 Task: Create a due date automation trigger when advanced on, on the monday after a card is due add content with an empty description at 11:00 AM.
Action: Mouse moved to (813, 245)
Screenshot: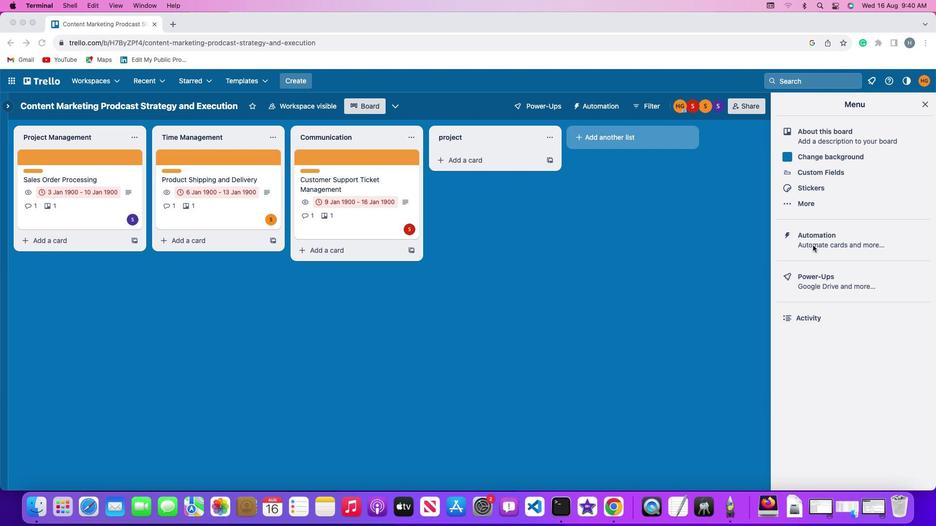 
Action: Mouse pressed left at (813, 245)
Screenshot: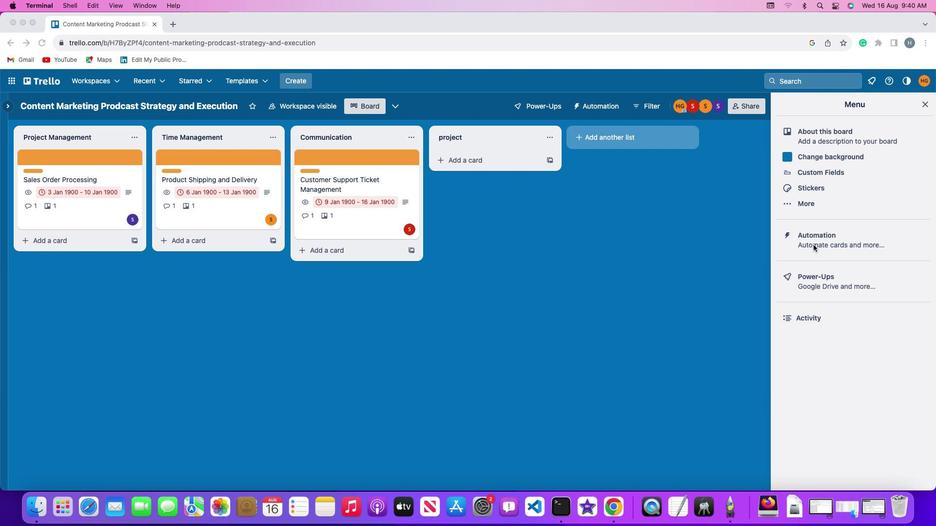
Action: Mouse pressed left at (813, 245)
Screenshot: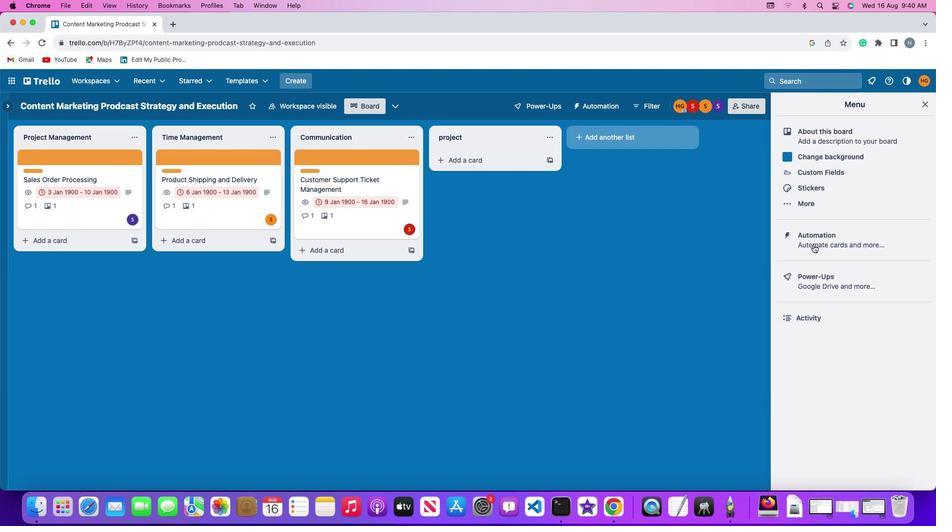 
Action: Mouse moved to (63, 228)
Screenshot: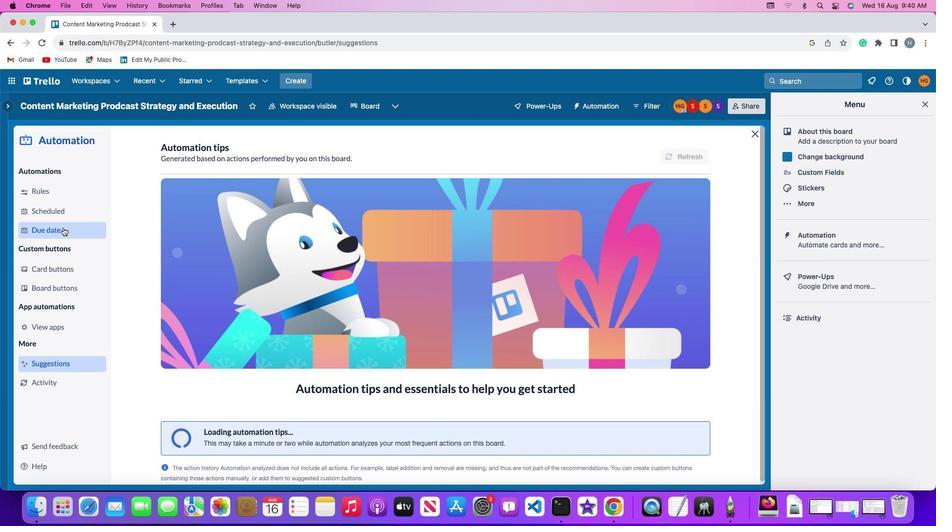 
Action: Mouse pressed left at (63, 228)
Screenshot: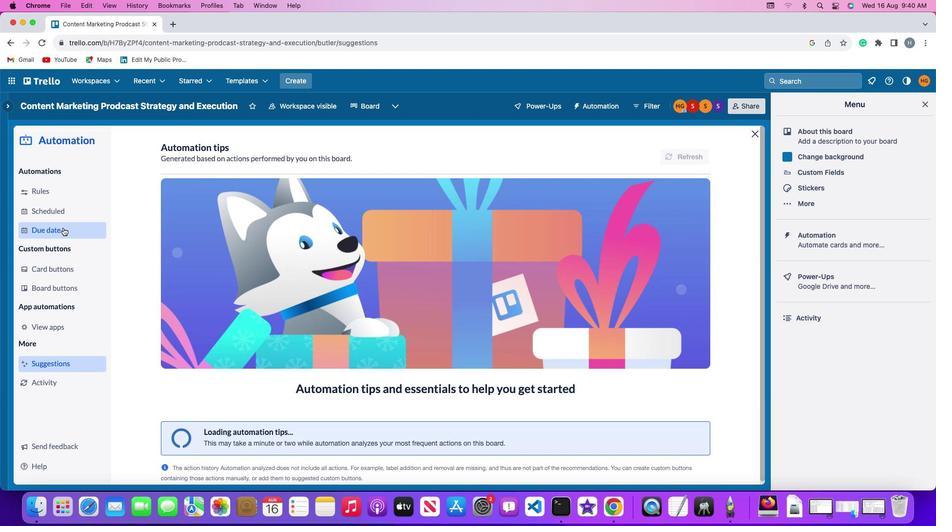 
Action: Mouse moved to (638, 151)
Screenshot: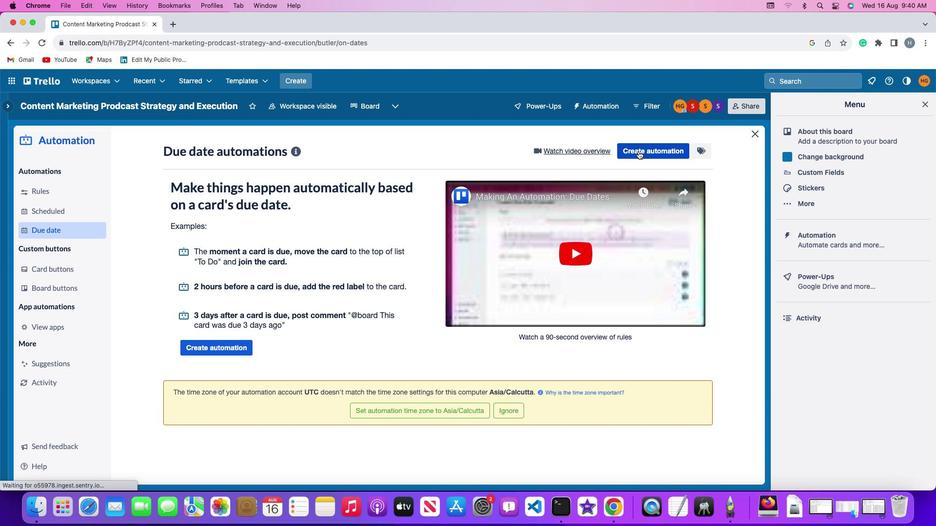 
Action: Mouse pressed left at (638, 151)
Screenshot: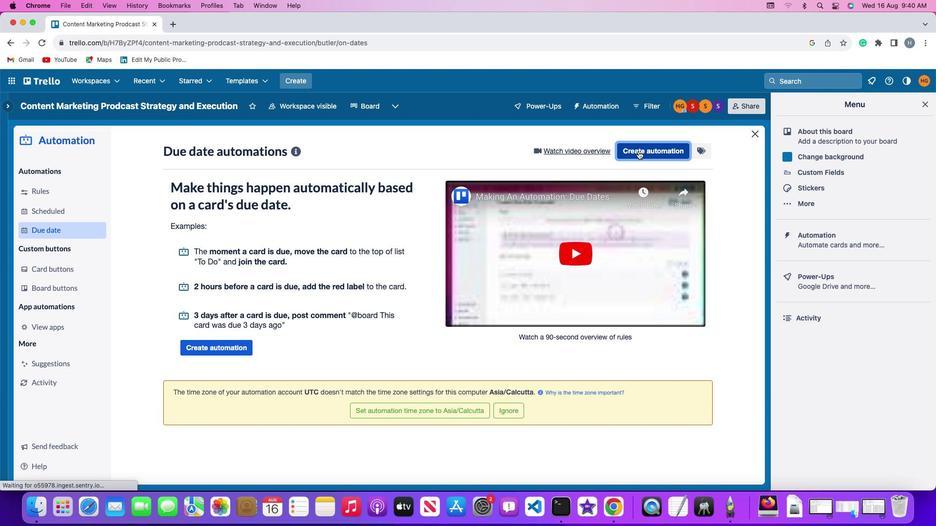 
Action: Mouse moved to (182, 245)
Screenshot: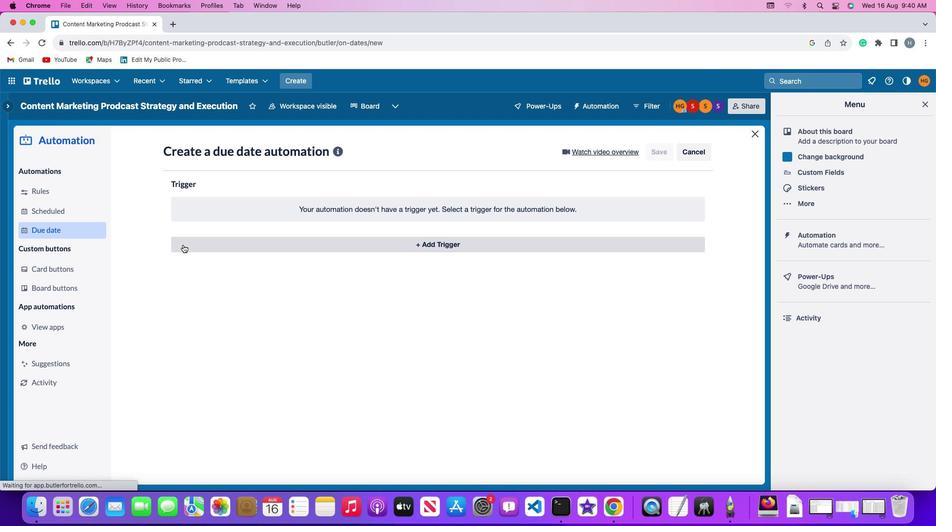 
Action: Mouse pressed left at (182, 245)
Screenshot: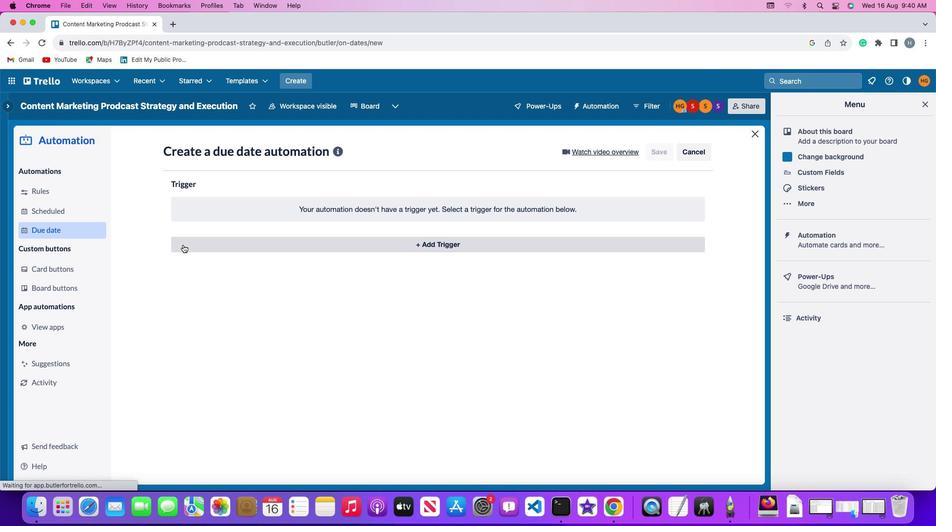 
Action: Mouse moved to (220, 427)
Screenshot: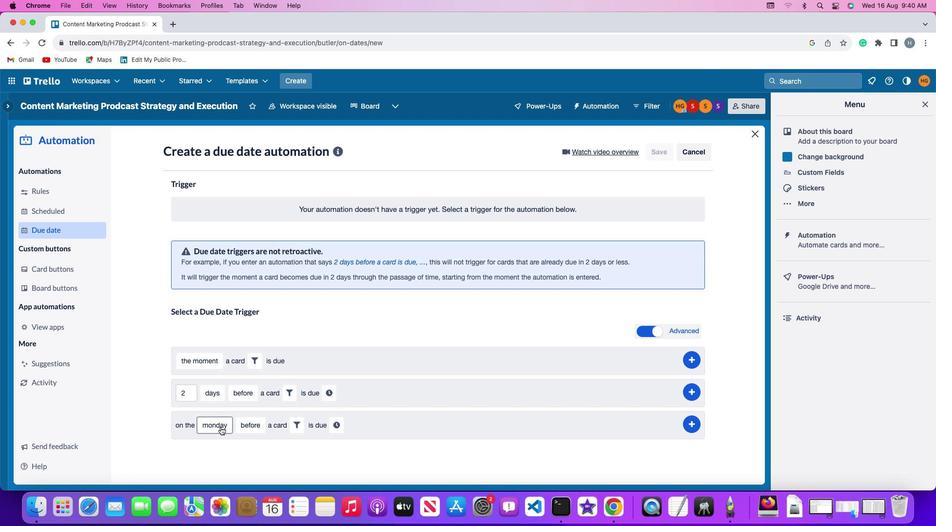 
Action: Mouse pressed left at (220, 427)
Screenshot: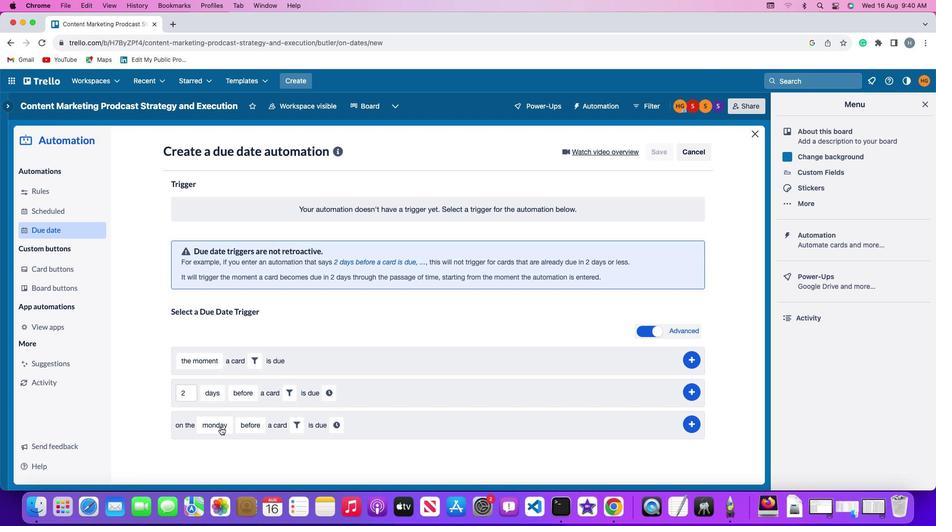 
Action: Mouse moved to (227, 287)
Screenshot: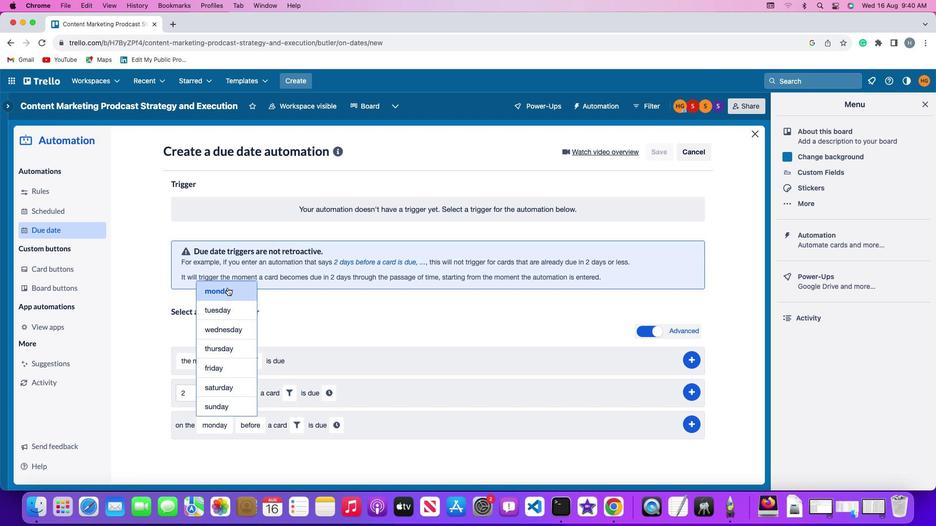
Action: Mouse pressed left at (227, 287)
Screenshot: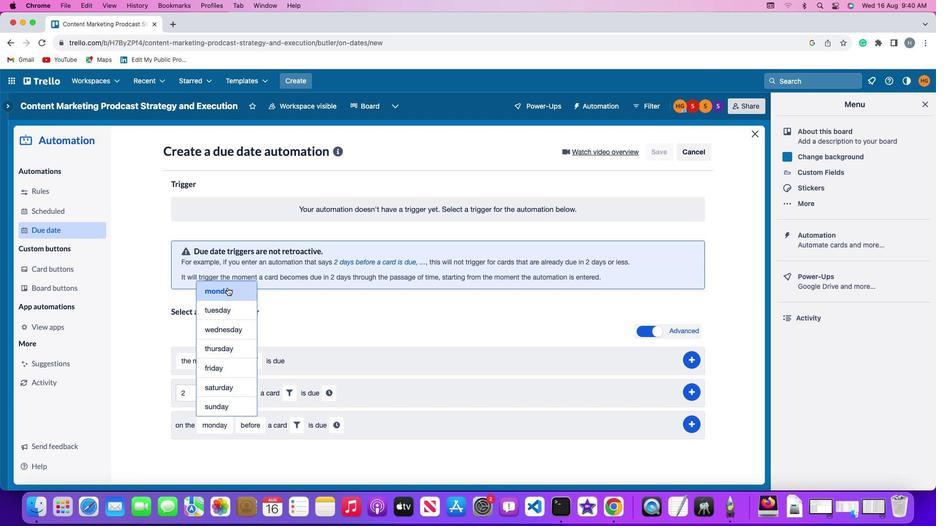 
Action: Mouse moved to (250, 425)
Screenshot: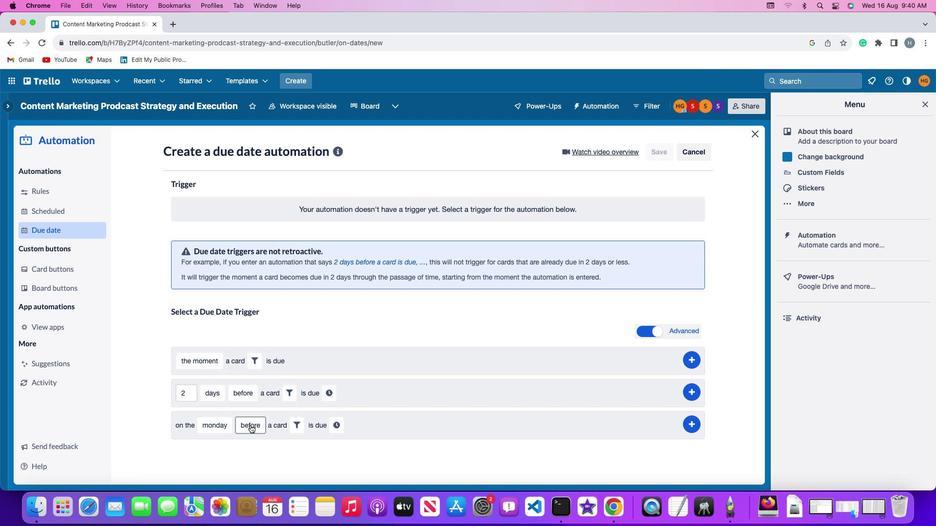 
Action: Mouse pressed left at (250, 425)
Screenshot: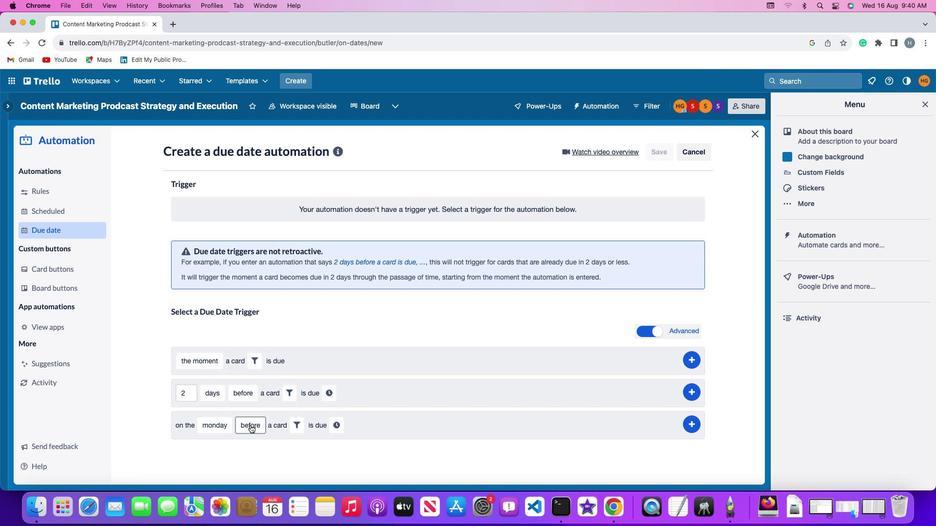 
Action: Mouse moved to (260, 367)
Screenshot: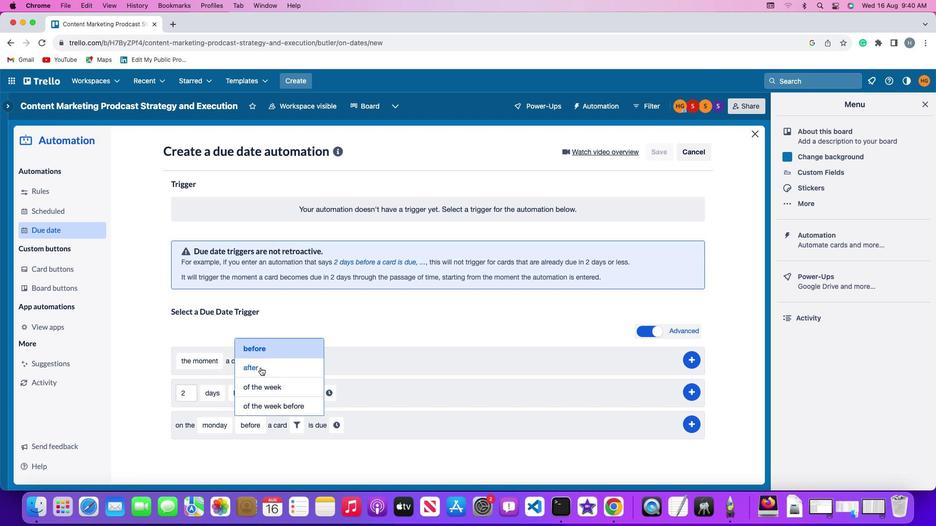
Action: Mouse pressed left at (260, 367)
Screenshot: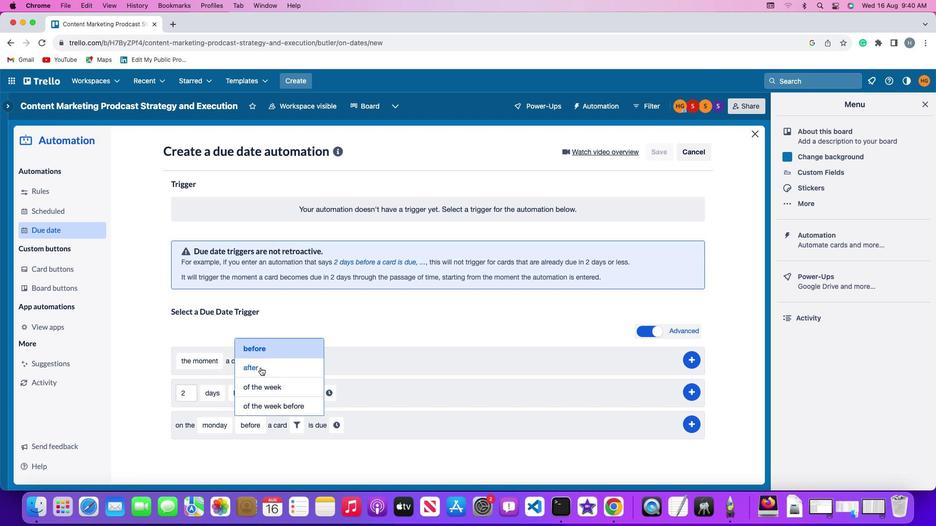 
Action: Mouse moved to (293, 428)
Screenshot: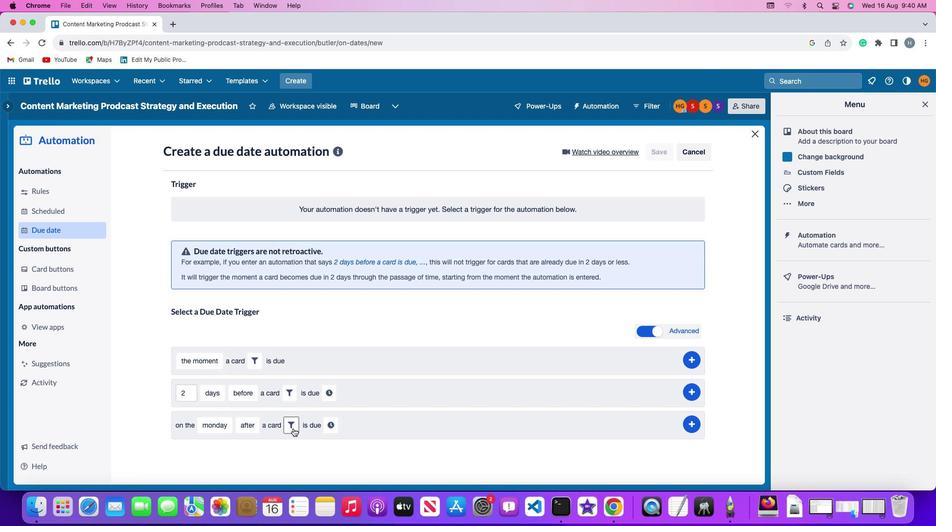 
Action: Mouse pressed left at (293, 428)
Screenshot: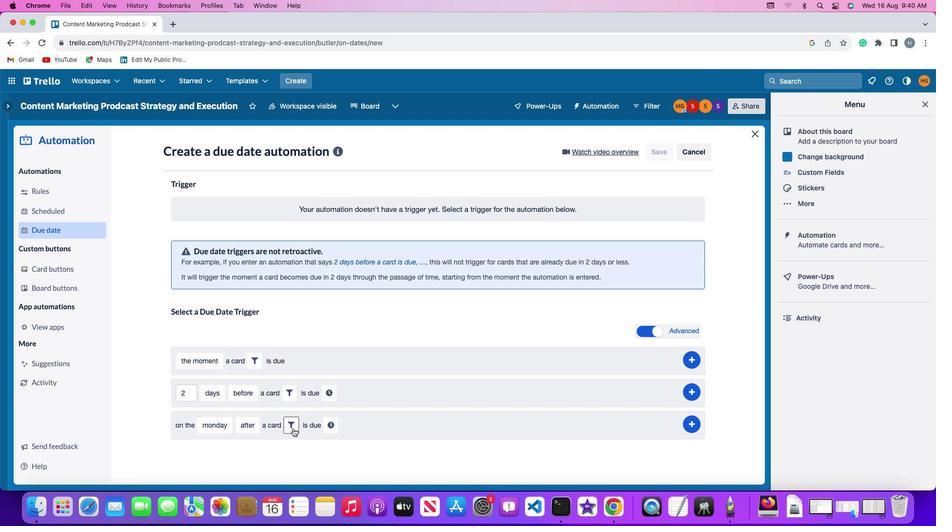 
Action: Mouse moved to (421, 456)
Screenshot: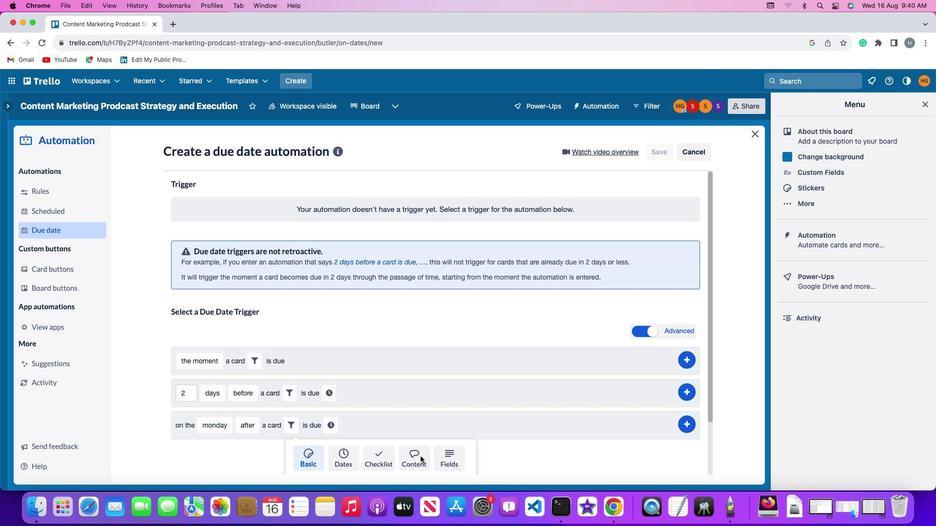 
Action: Mouse pressed left at (421, 456)
Screenshot: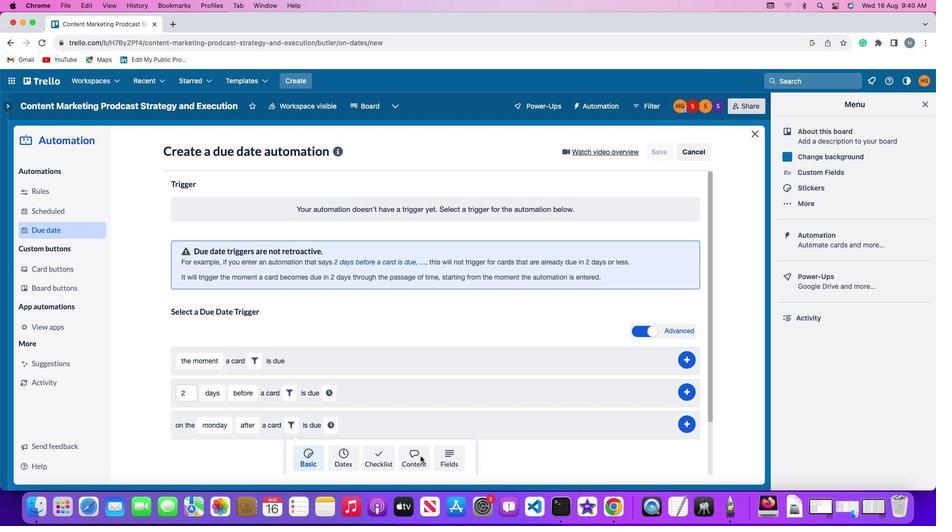 
Action: Mouse moved to (252, 454)
Screenshot: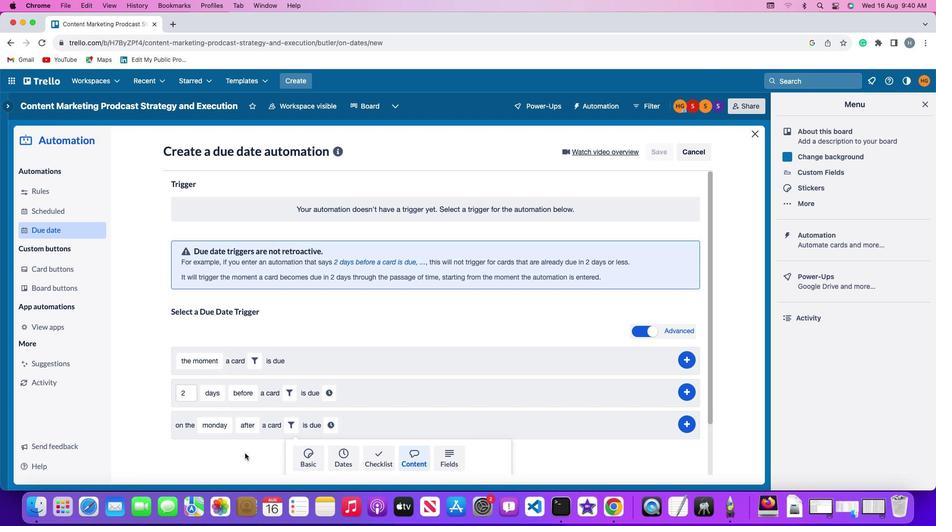 
Action: Mouse scrolled (252, 454) with delta (0, 0)
Screenshot: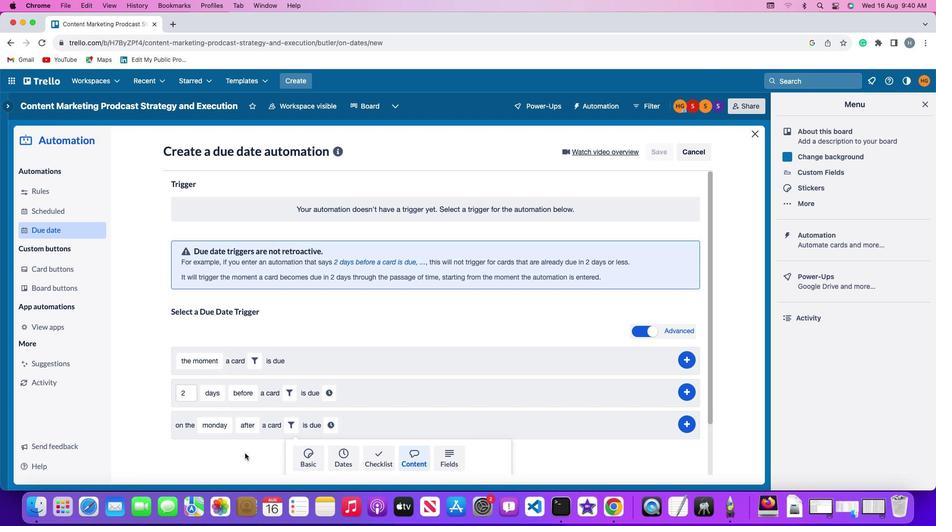 
Action: Mouse moved to (250, 454)
Screenshot: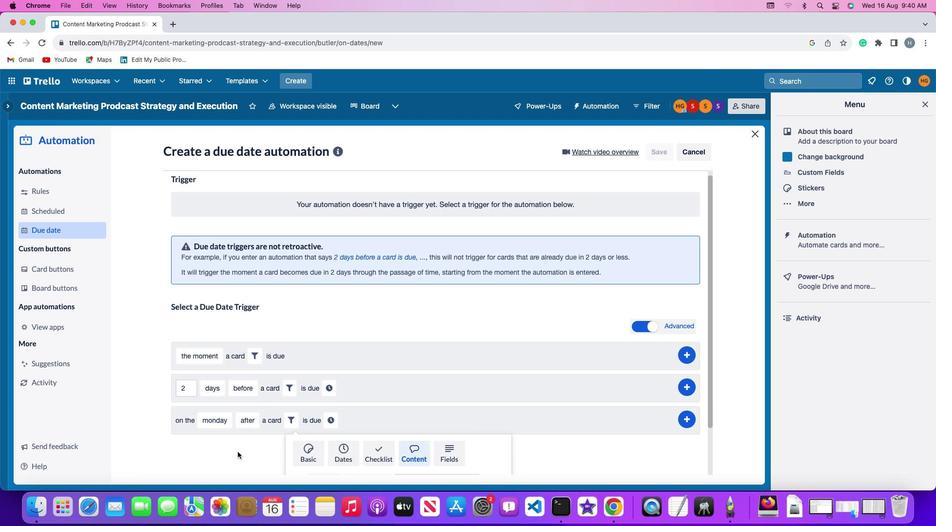 
Action: Mouse scrolled (250, 454) with delta (0, 0)
Screenshot: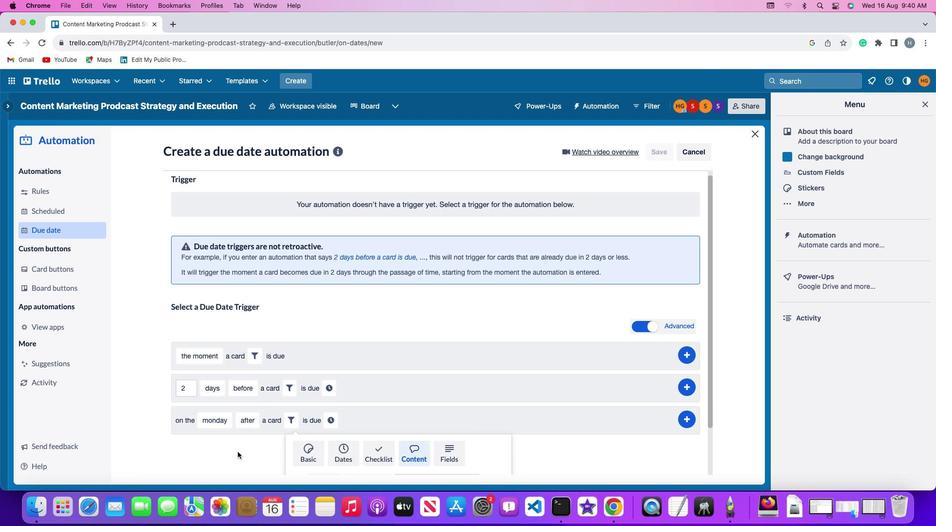 
Action: Mouse moved to (246, 453)
Screenshot: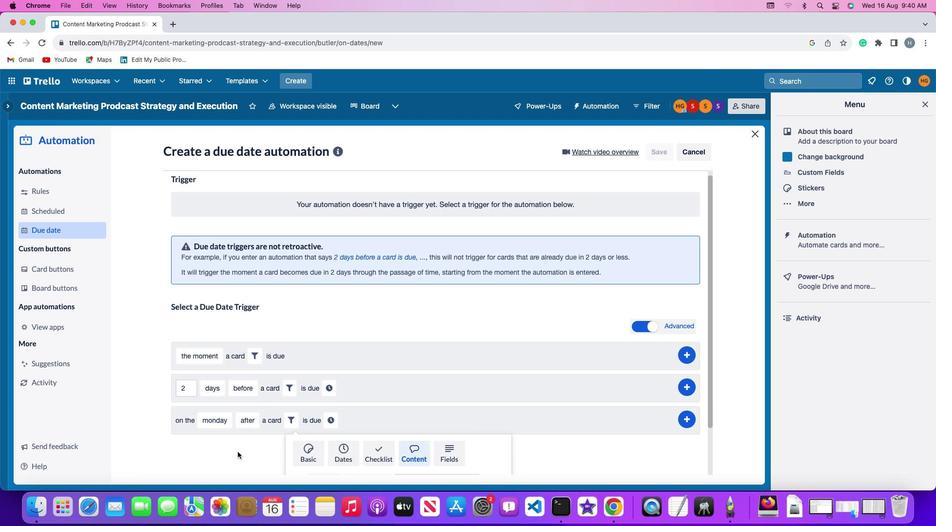 
Action: Mouse scrolled (246, 453) with delta (0, 0)
Screenshot: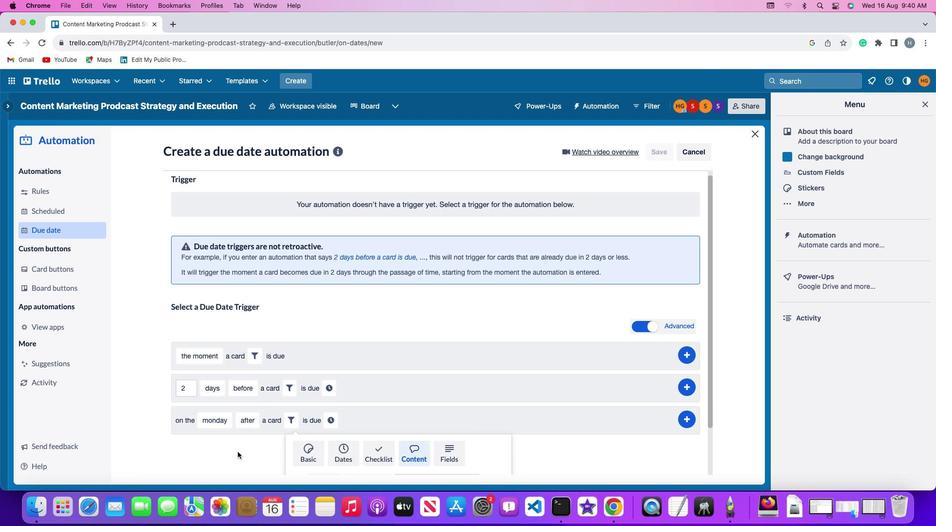 
Action: Mouse moved to (236, 452)
Screenshot: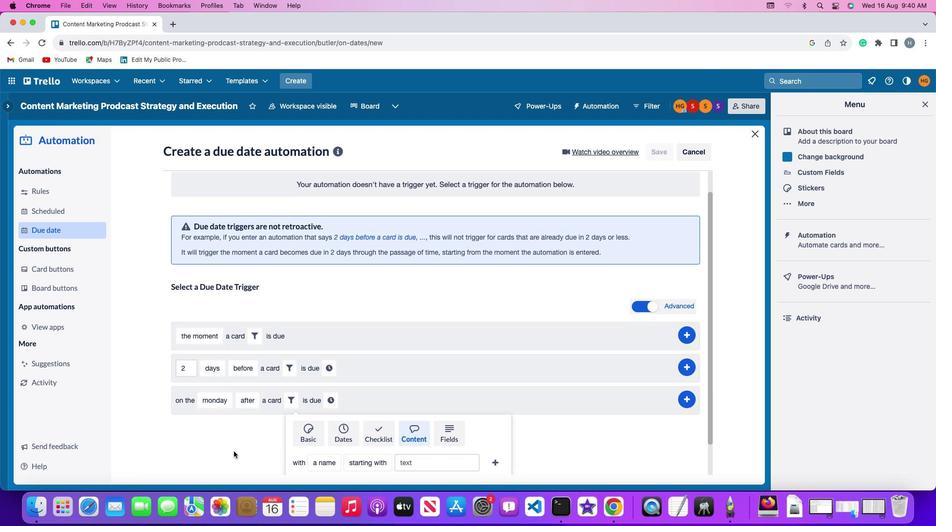 
Action: Mouse scrolled (236, 452) with delta (0, -1)
Screenshot: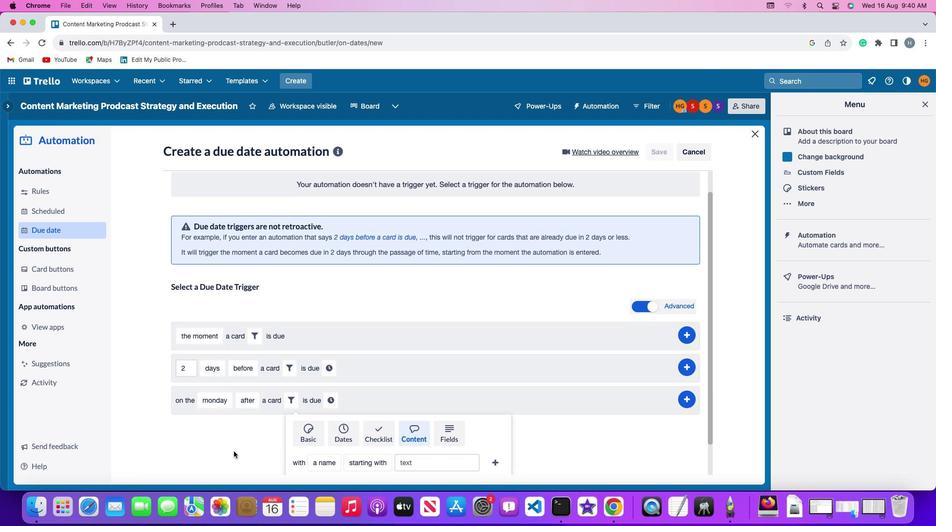 
Action: Mouse moved to (232, 451)
Screenshot: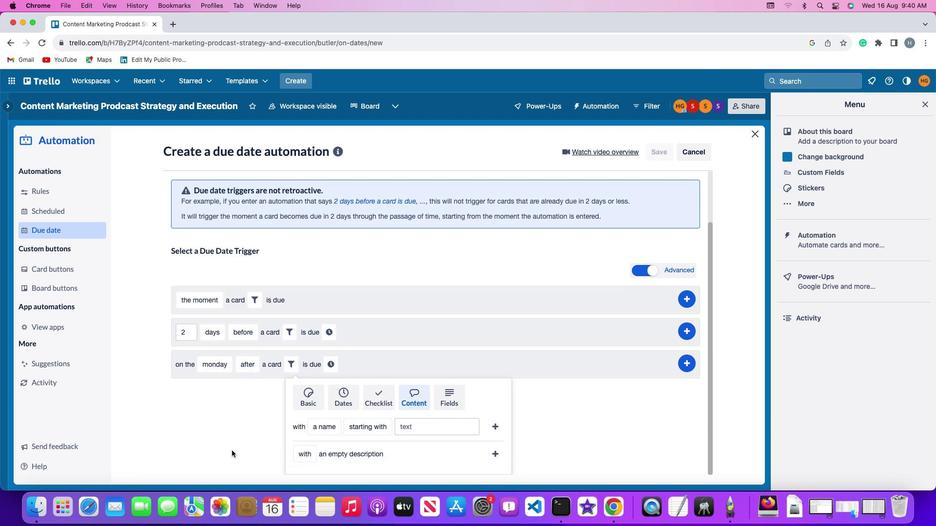 
Action: Mouse scrolled (232, 451) with delta (0, 0)
Screenshot: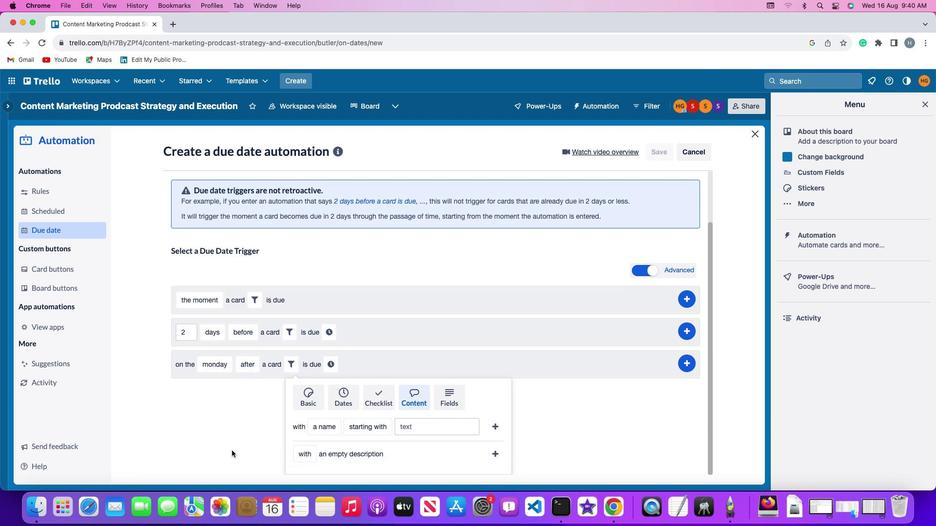 
Action: Mouse scrolled (232, 451) with delta (0, 0)
Screenshot: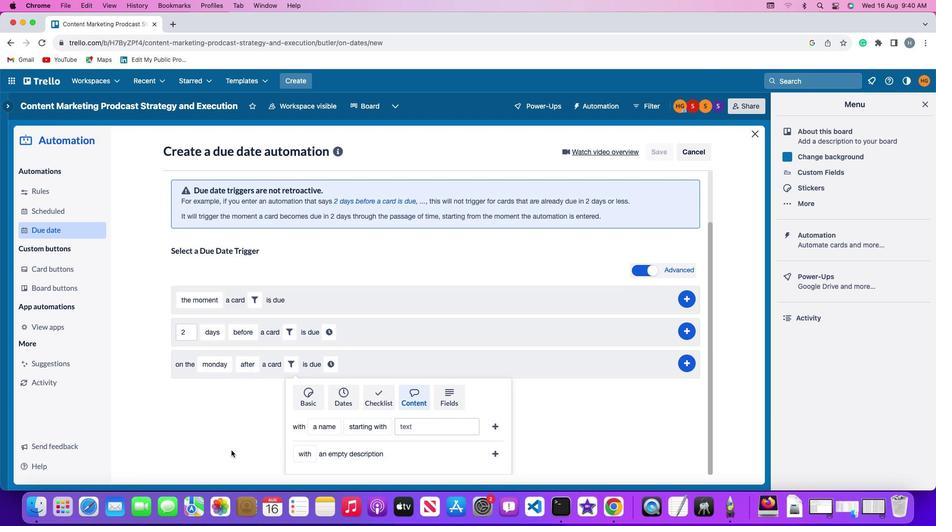 
Action: Mouse moved to (231, 451)
Screenshot: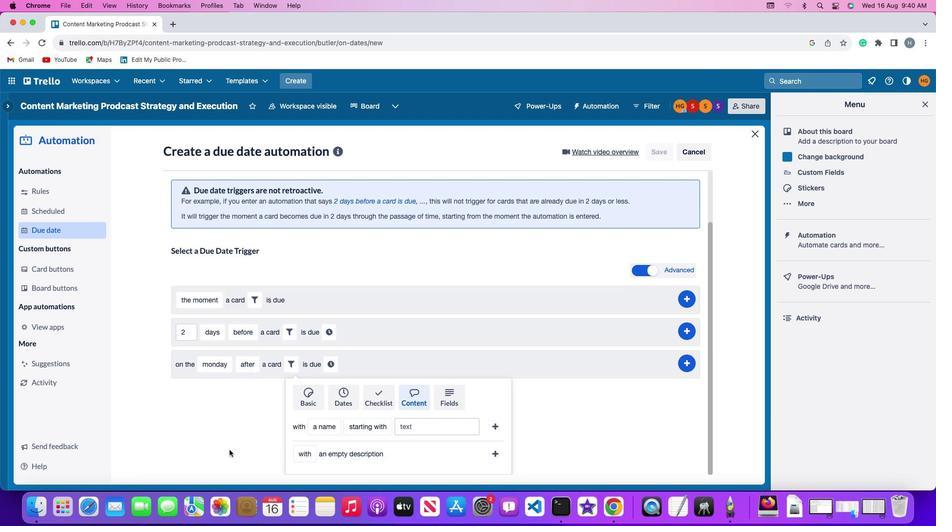 
Action: Mouse scrolled (231, 451) with delta (0, 0)
Screenshot: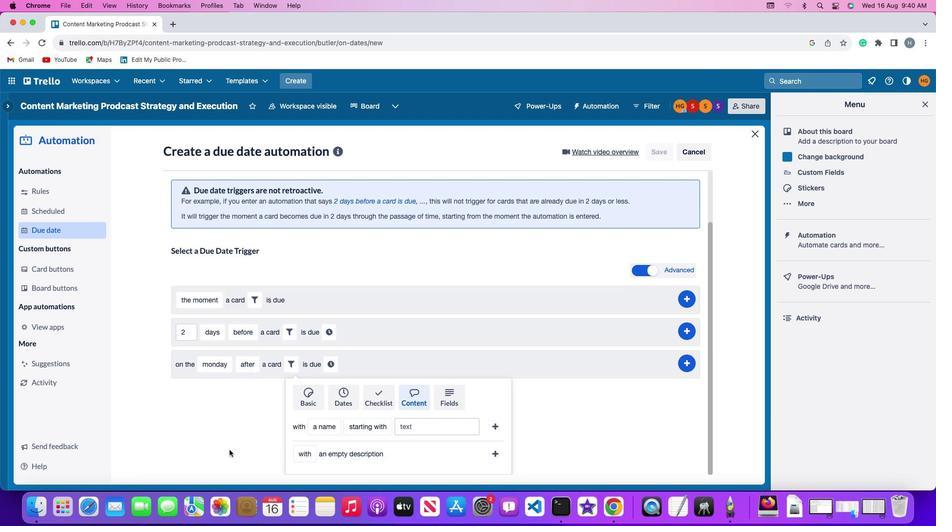 
Action: Mouse moved to (304, 457)
Screenshot: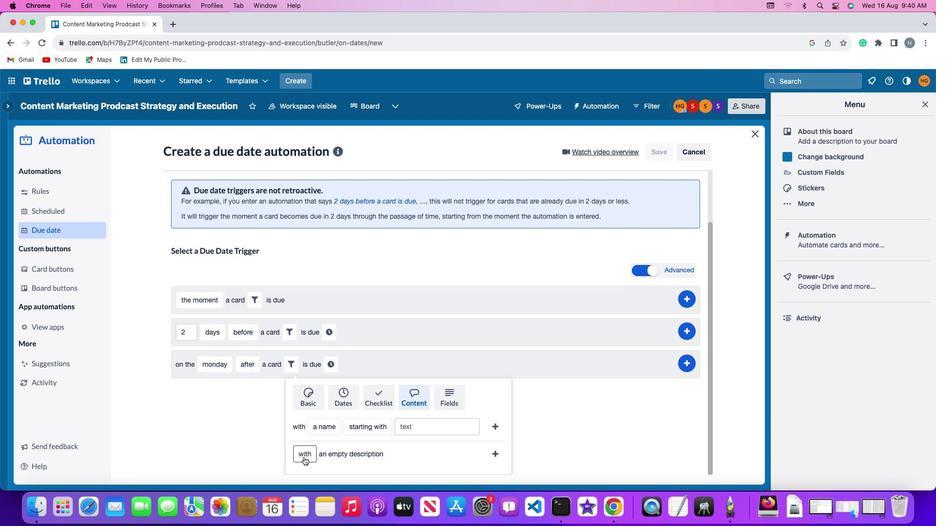 
Action: Mouse pressed left at (304, 457)
Screenshot: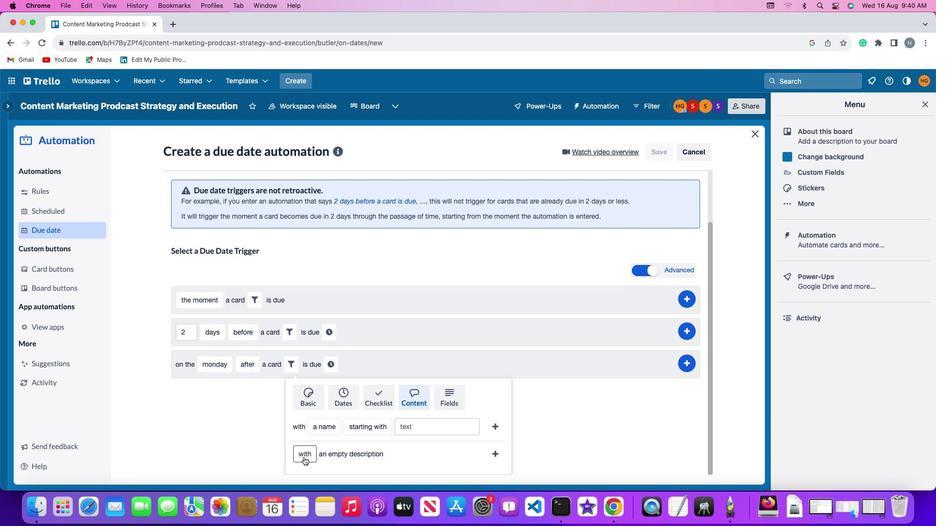 
Action: Mouse moved to (310, 416)
Screenshot: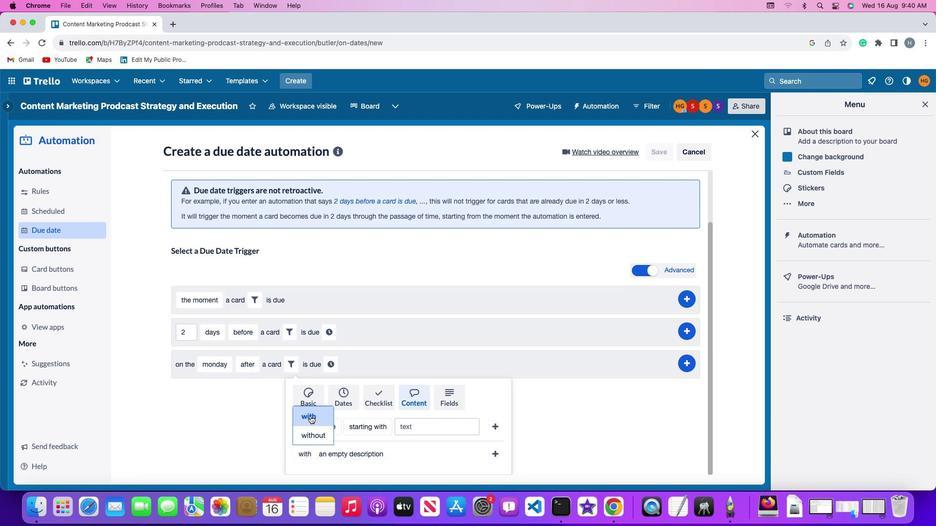 
Action: Mouse pressed left at (310, 416)
Screenshot: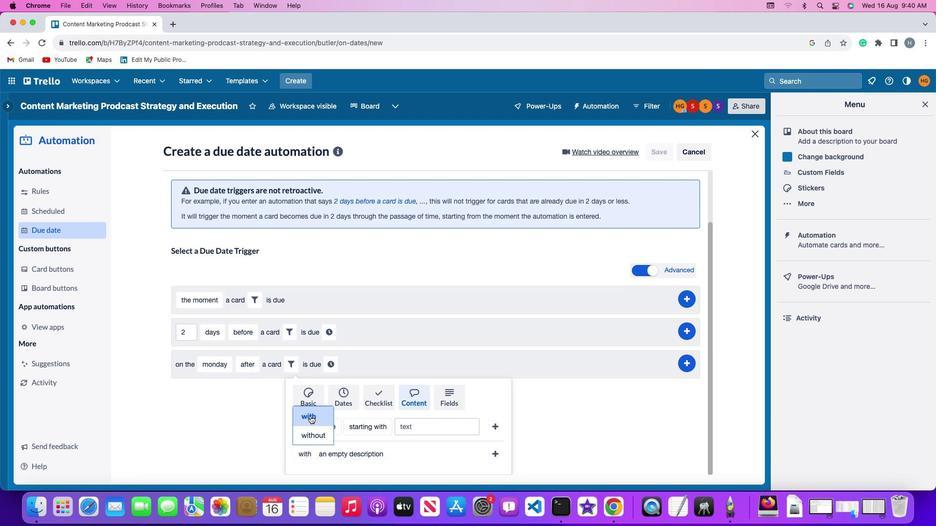 
Action: Mouse moved to (499, 452)
Screenshot: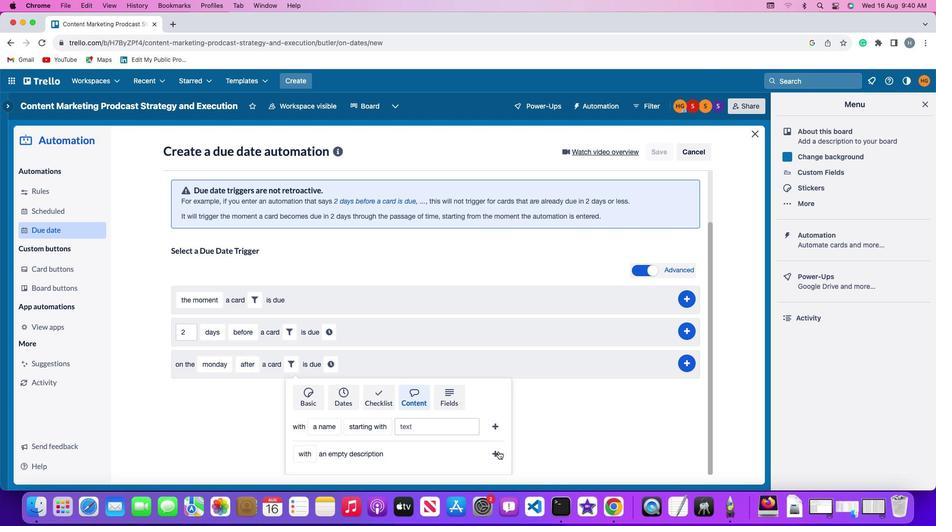 
Action: Mouse pressed left at (499, 452)
Screenshot: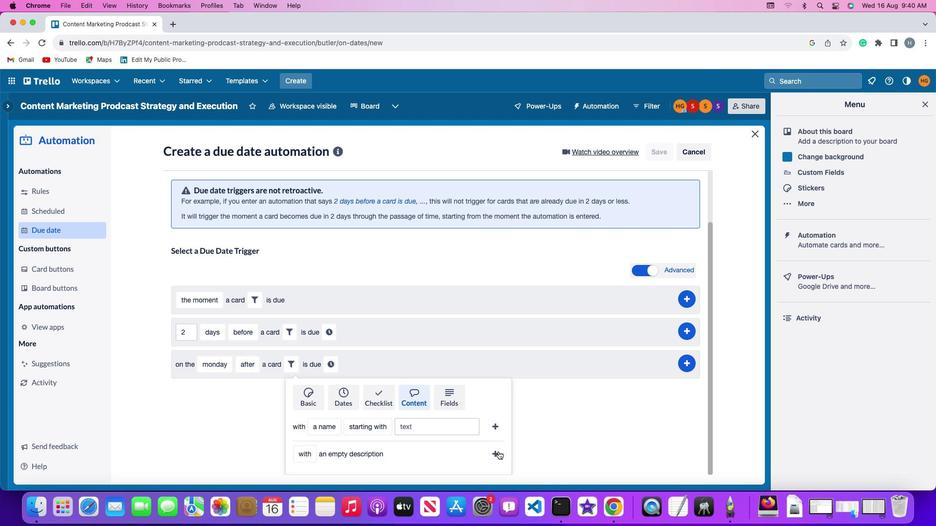 
Action: Mouse moved to (431, 424)
Screenshot: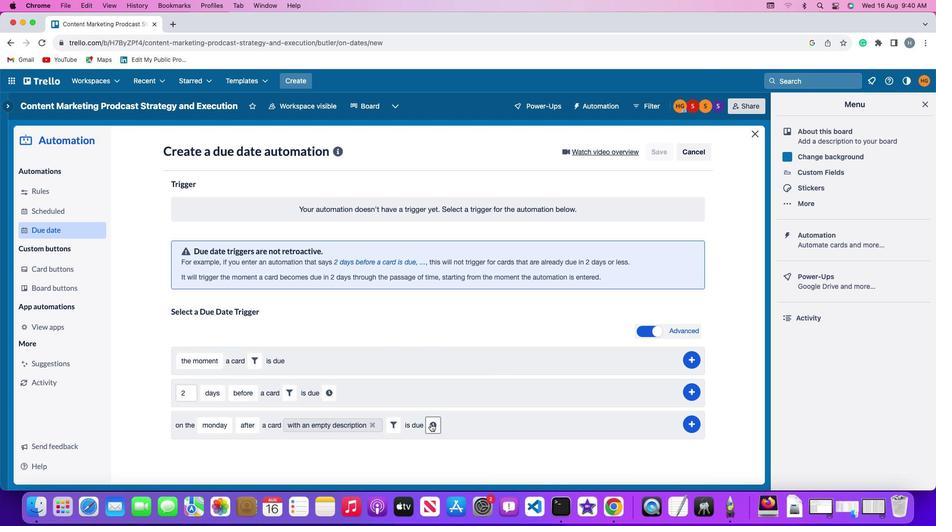 
Action: Mouse pressed left at (431, 424)
Screenshot: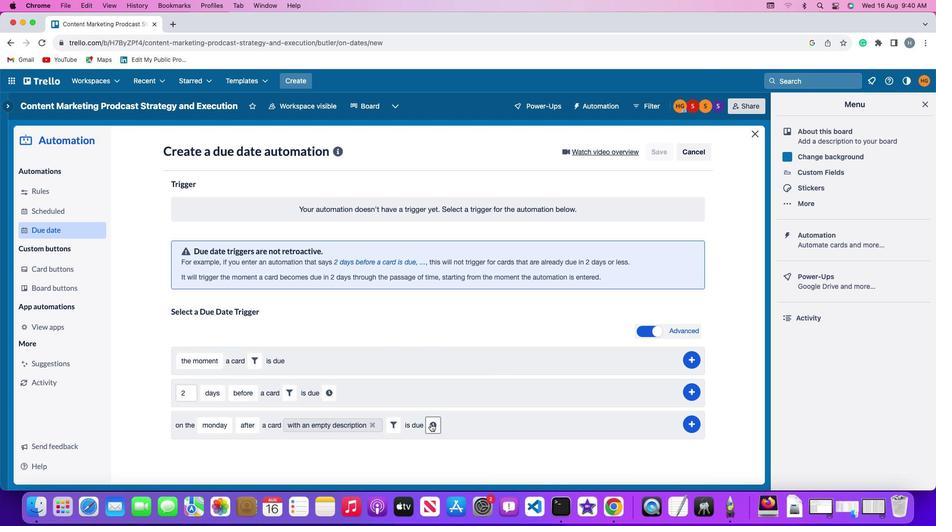 
Action: Mouse moved to (455, 428)
Screenshot: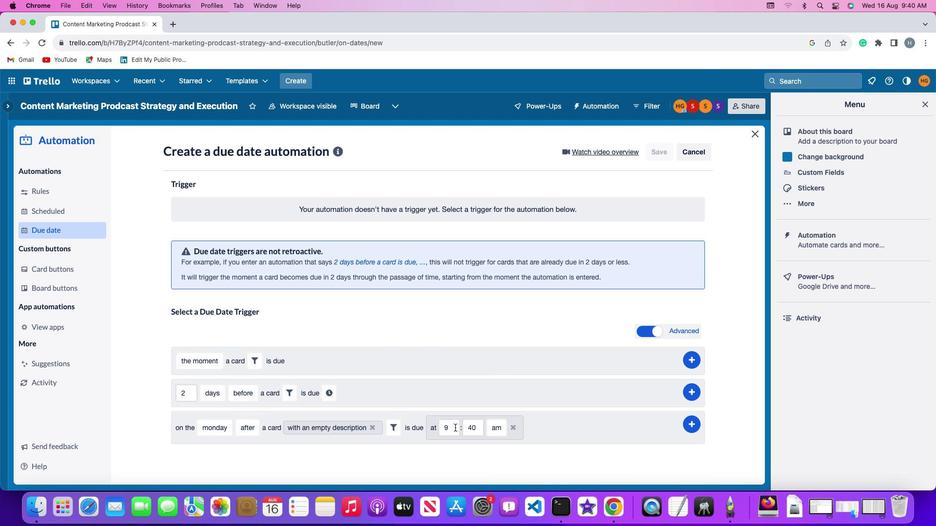 
Action: Mouse pressed left at (455, 428)
Screenshot: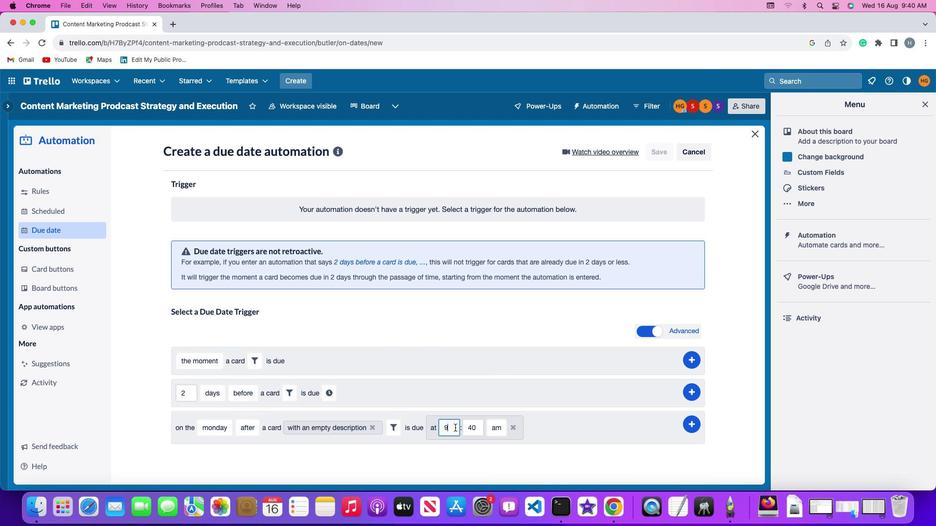 
Action: Key pressed Key.backspace'1'
Screenshot: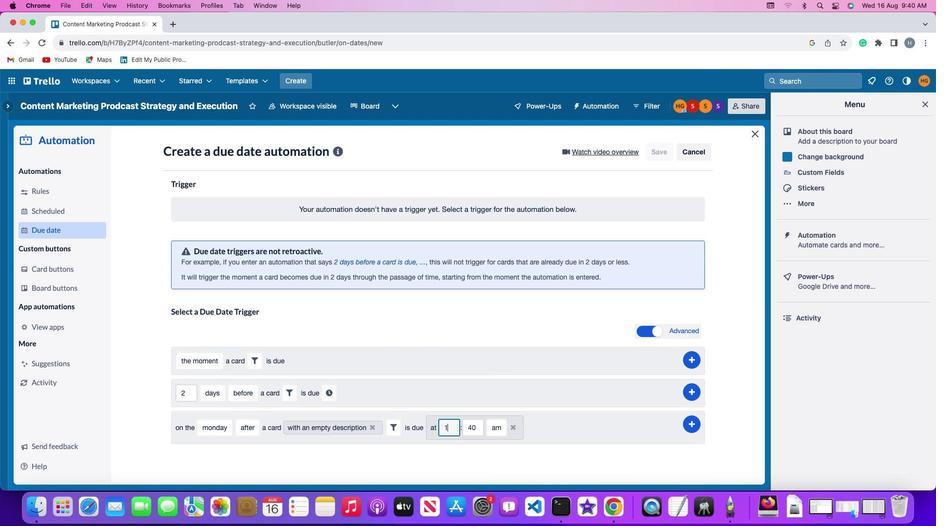 
Action: Mouse moved to (455, 428)
Screenshot: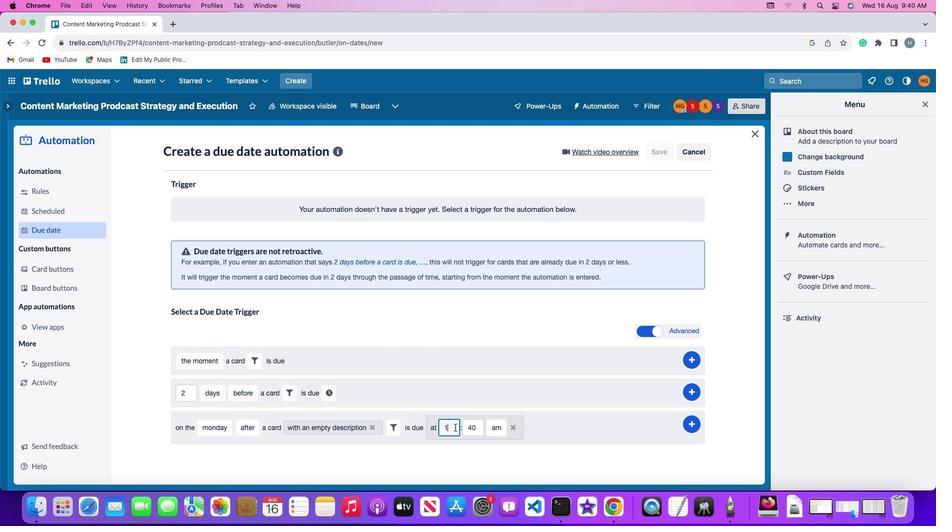 
Action: Key pressed '1'
Screenshot: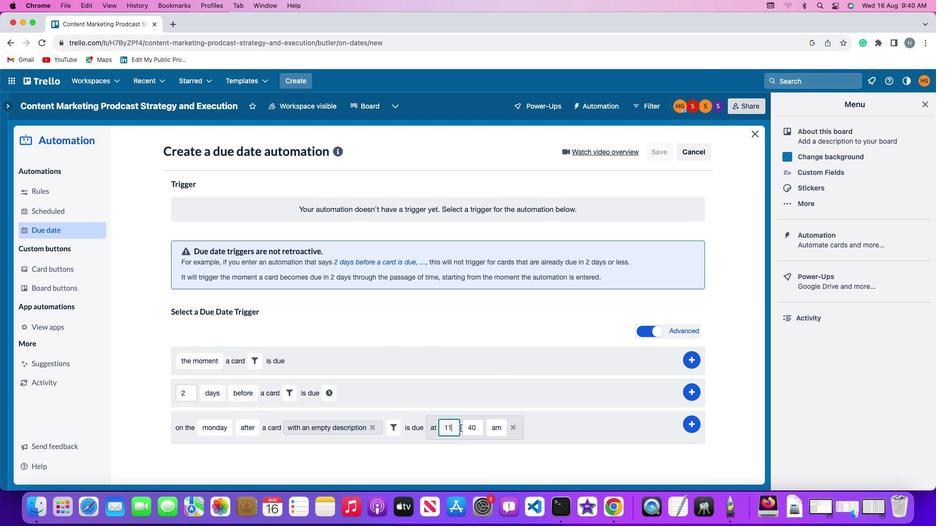 
Action: Mouse moved to (482, 428)
Screenshot: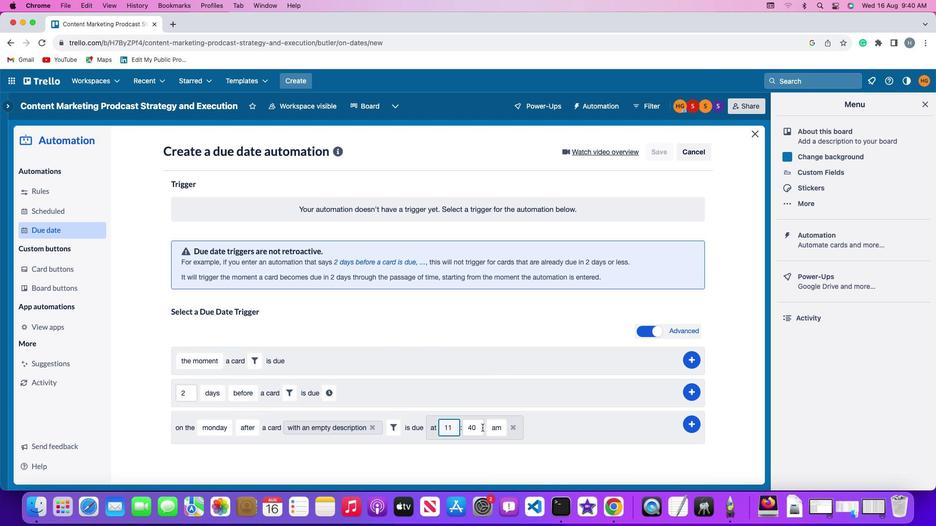 
Action: Mouse pressed left at (482, 428)
Screenshot: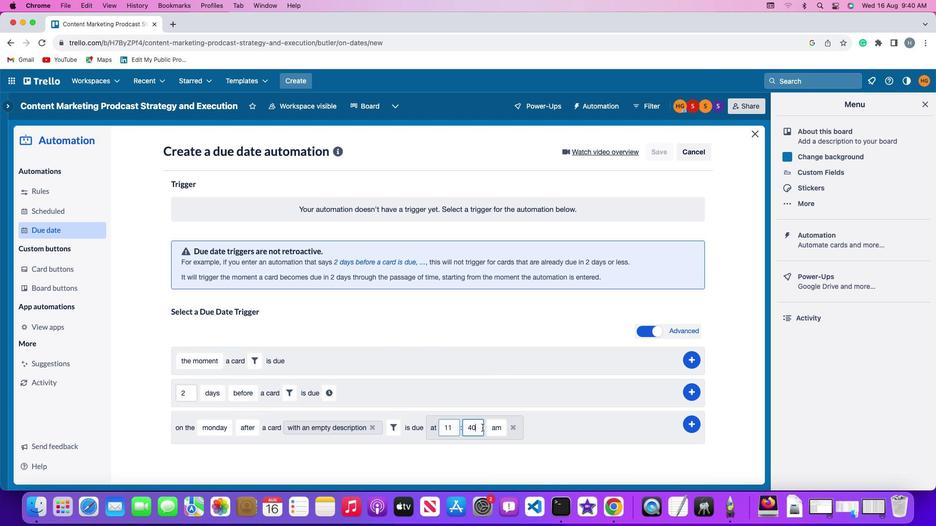 
Action: Key pressed Key.backspaceKey.backspaceKey.backspace'0''0'
Screenshot: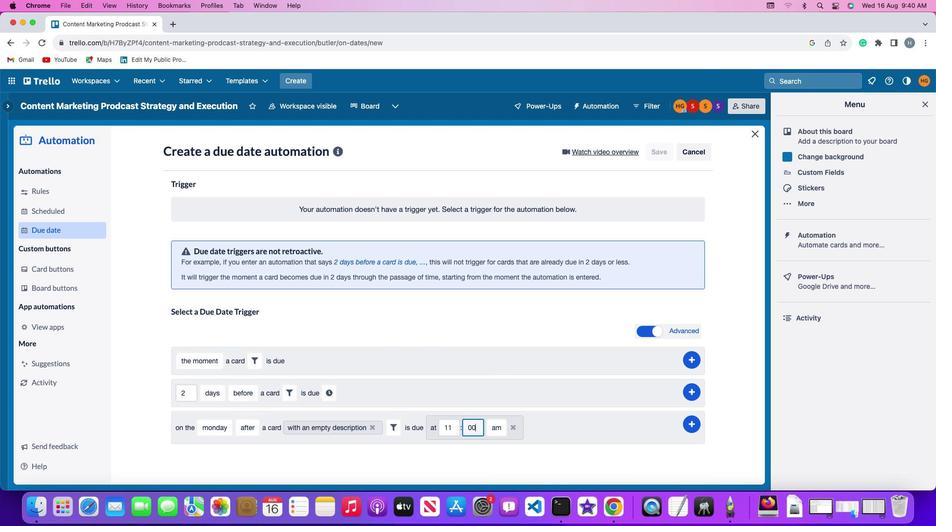 
Action: Mouse moved to (495, 426)
Screenshot: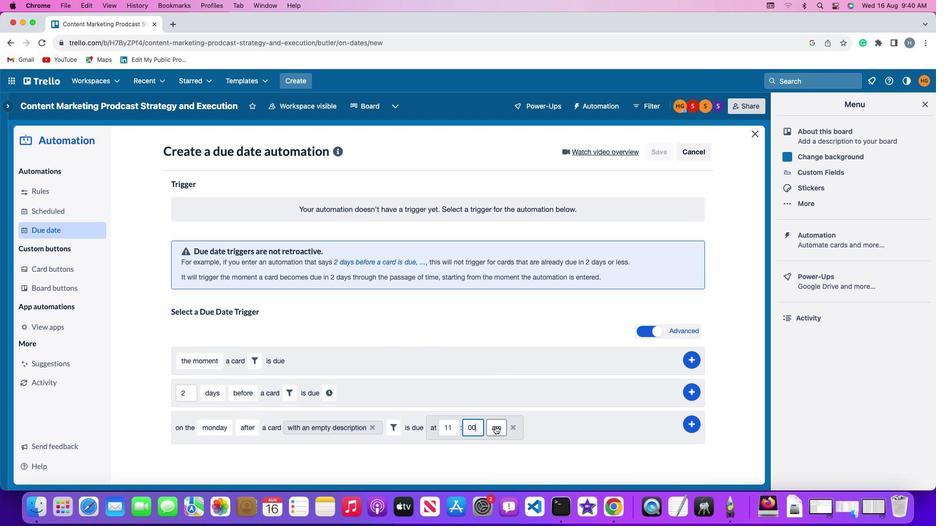 
Action: Mouse pressed left at (495, 426)
Screenshot: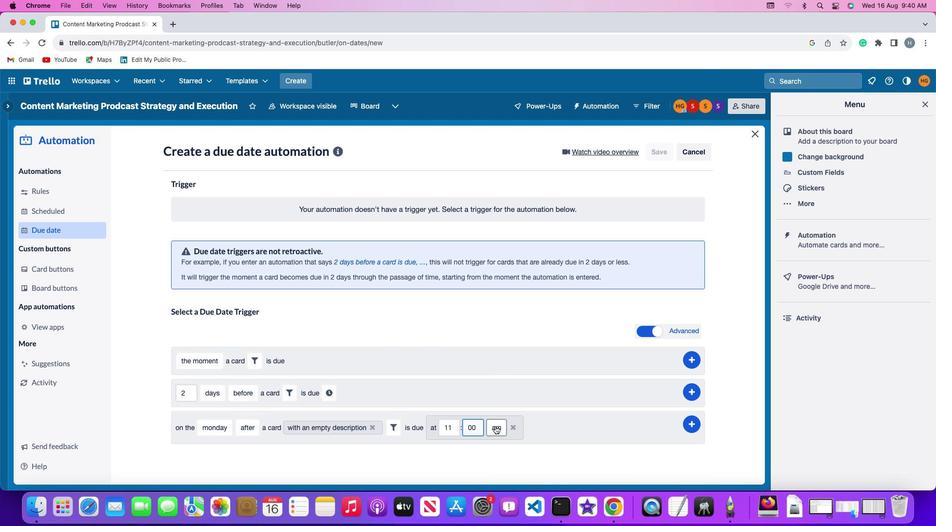 
Action: Mouse moved to (496, 443)
Screenshot: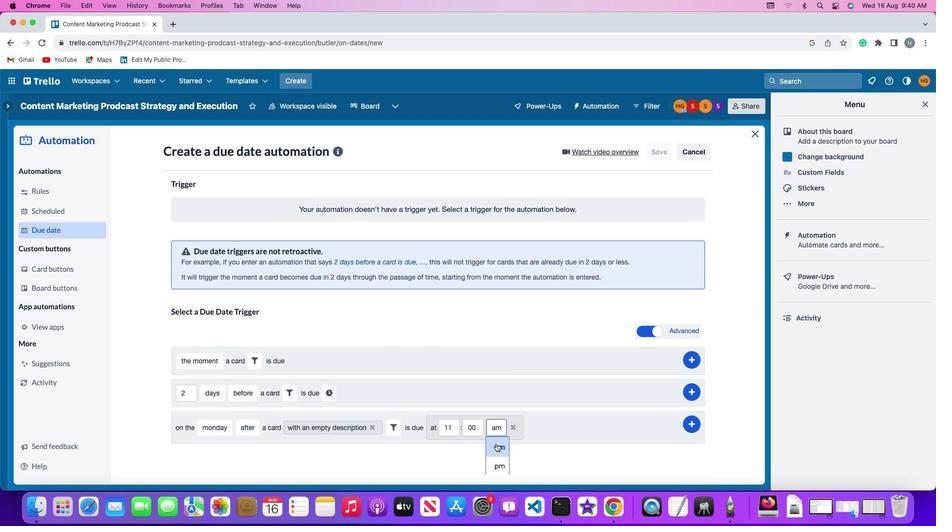 
Action: Mouse pressed left at (496, 443)
Screenshot: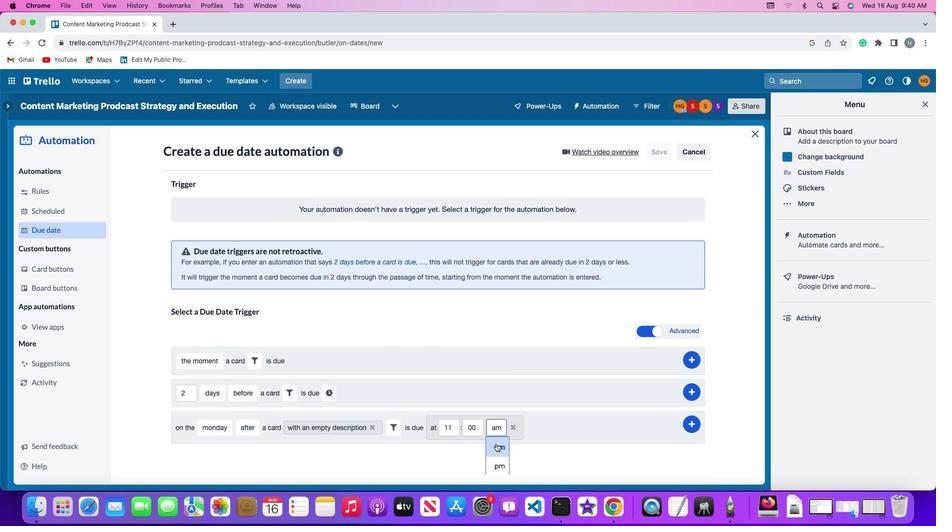 
Action: Mouse moved to (691, 423)
Screenshot: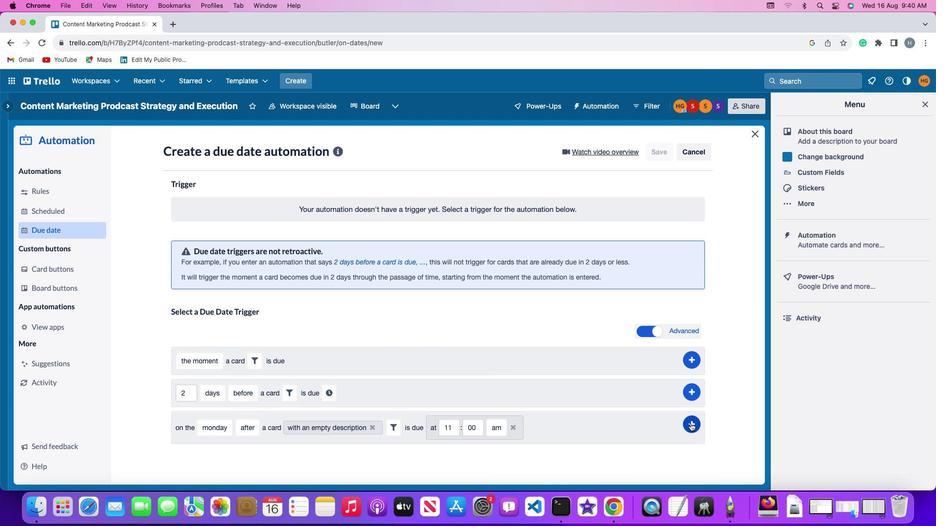 
Action: Mouse pressed left at (691, 423)
Screenshot: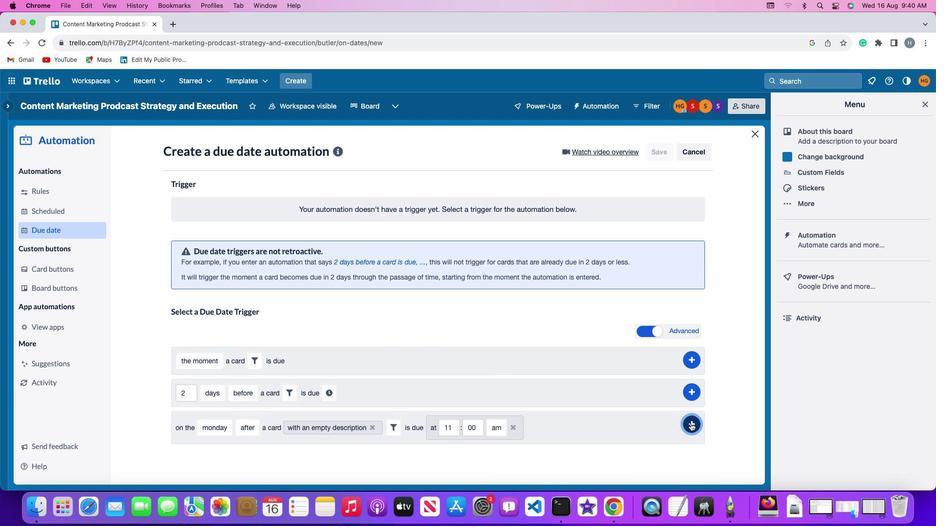 
Action: Mouse moved to (726, 349)
Screenshot: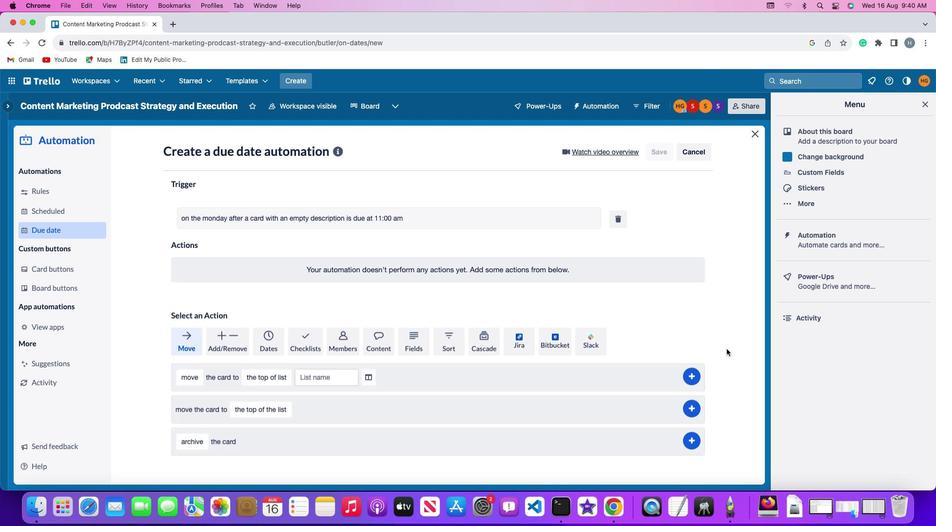 
